 Task: Create in the project BeaconWorks and in the Backlog issue 'Implement a new feature to allow for advanced search capabilities' a child issue 'Big data model interpretability and transparency testing and optimization', and assign it to team member softage.4@softage.net. Create in the project BeaconWorks and in the Backlog issue 'Address issues related to data privacy and compliance' a child issue 'Kubernetes cluster network security remediation and testing', and assign it to team member softage.1@softage.net
Action: Mouse moved to (171, 56)
Screenshot: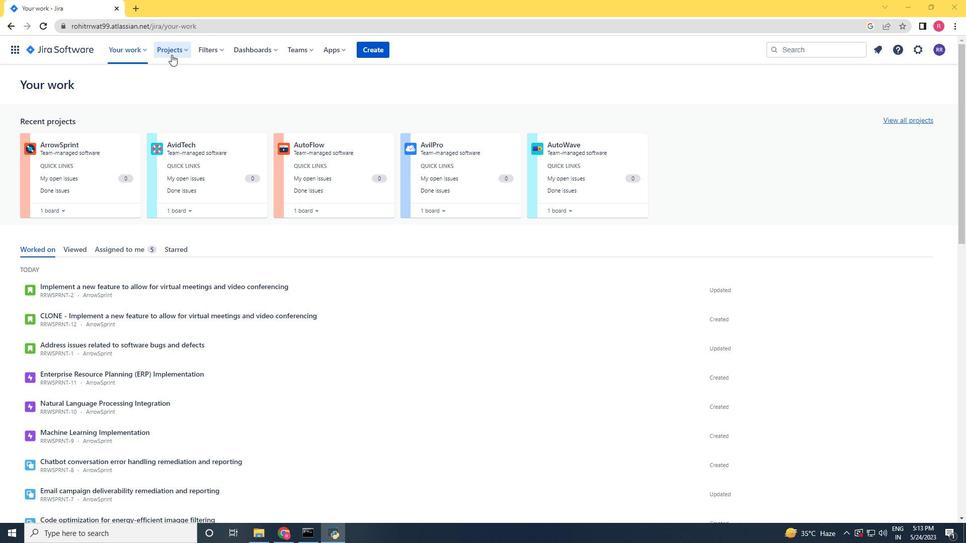 
Action: Mouse pressed left at (171, 56)
Screenshot: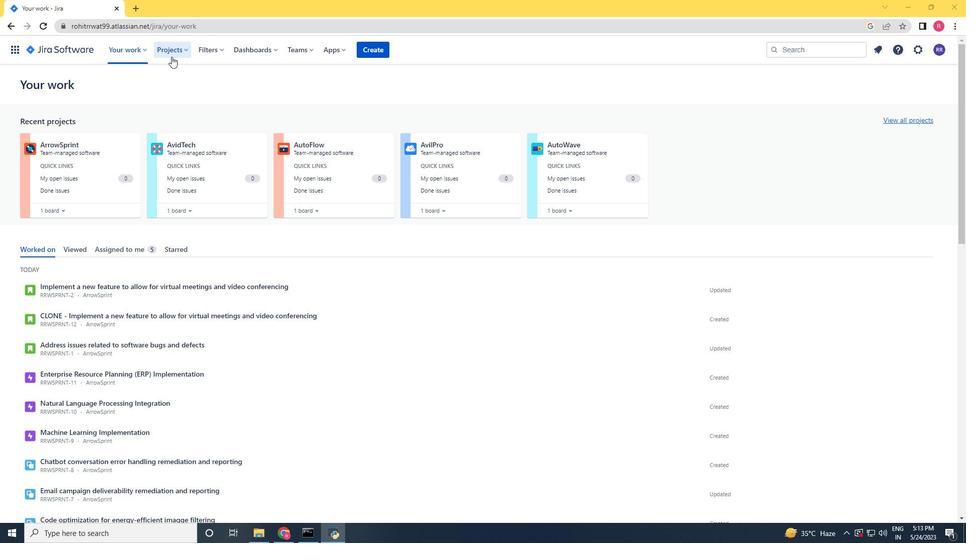 
Action: Mouse moved to (192, 97)
Screenshot: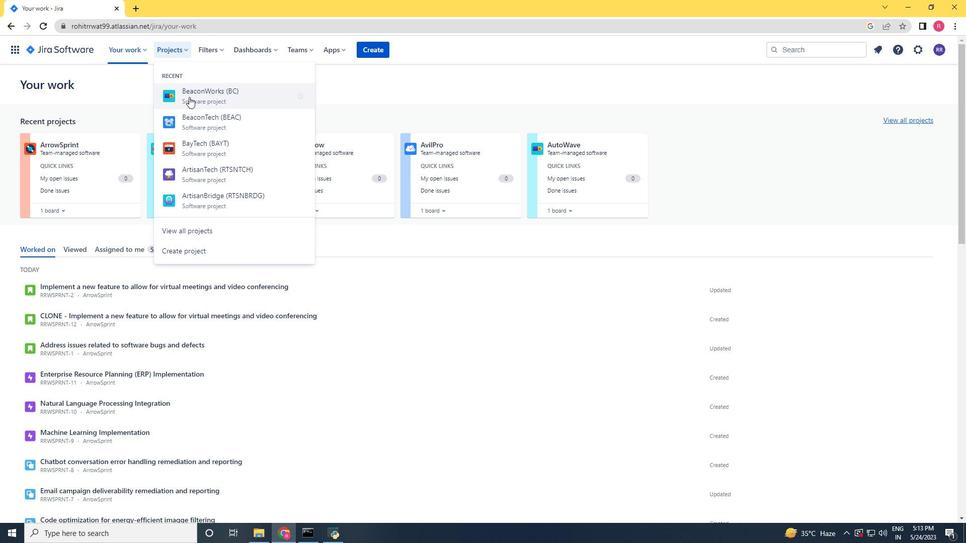 
Action: Mouse pressed left at (192, 97)
Screenshot: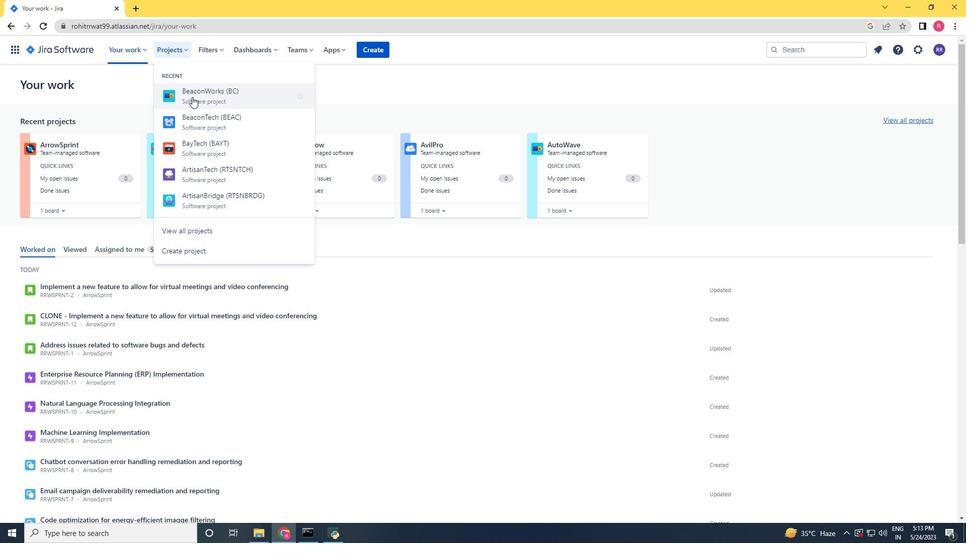 
Action: Mouse moved to (50, 150)
Screenshot: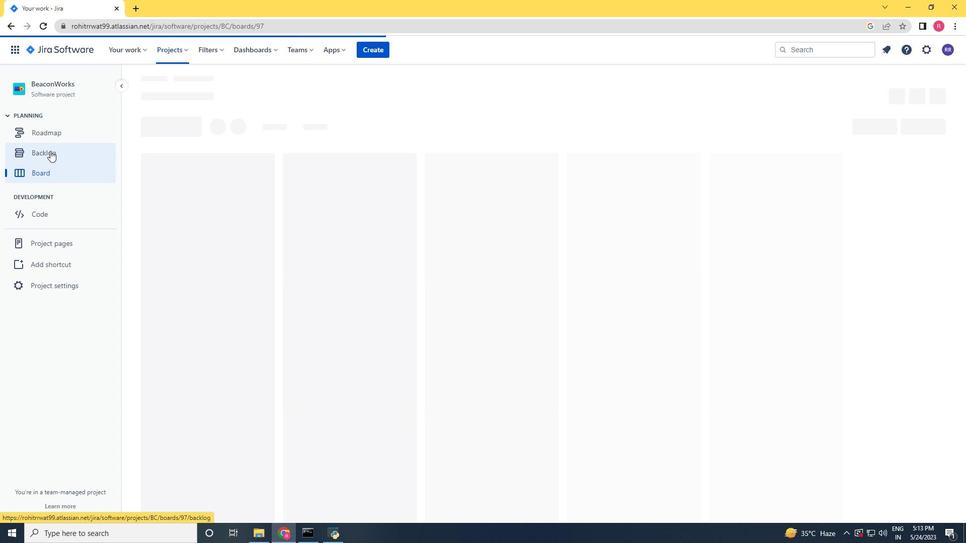 
Action: Mouse pressed left at (50, 150)
Screenshot: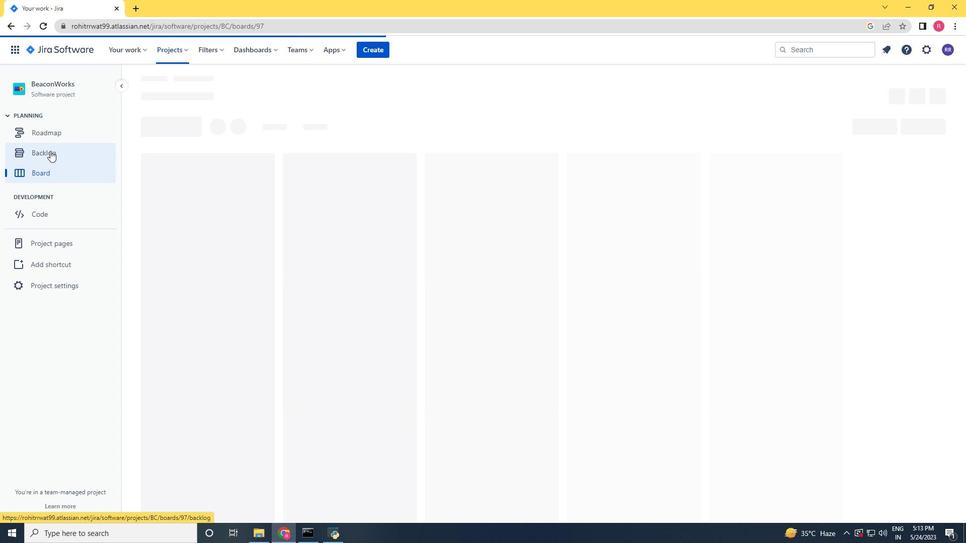 
Action: Mouse moved to (694, 267)
Screenshot: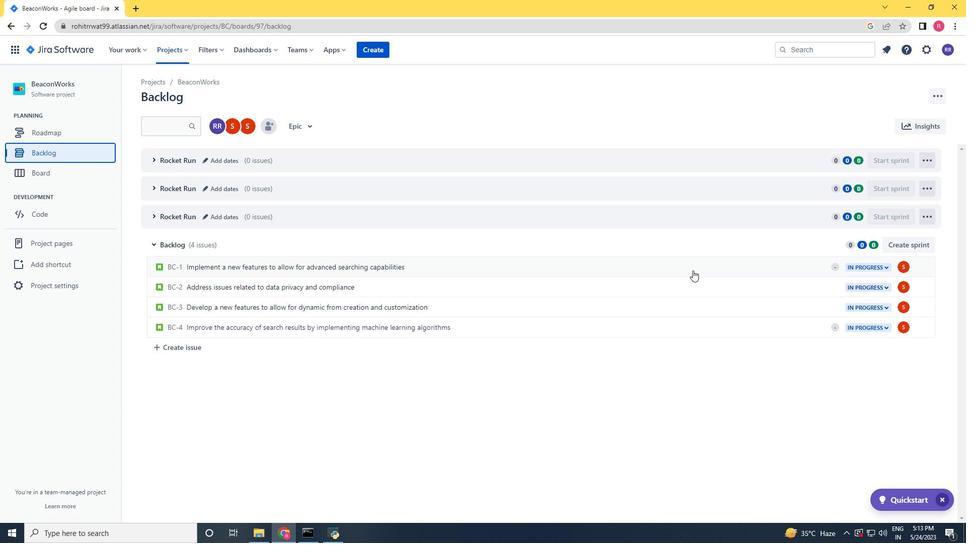 
Action: Mouse pressed left at (694, 267)
Screenshot: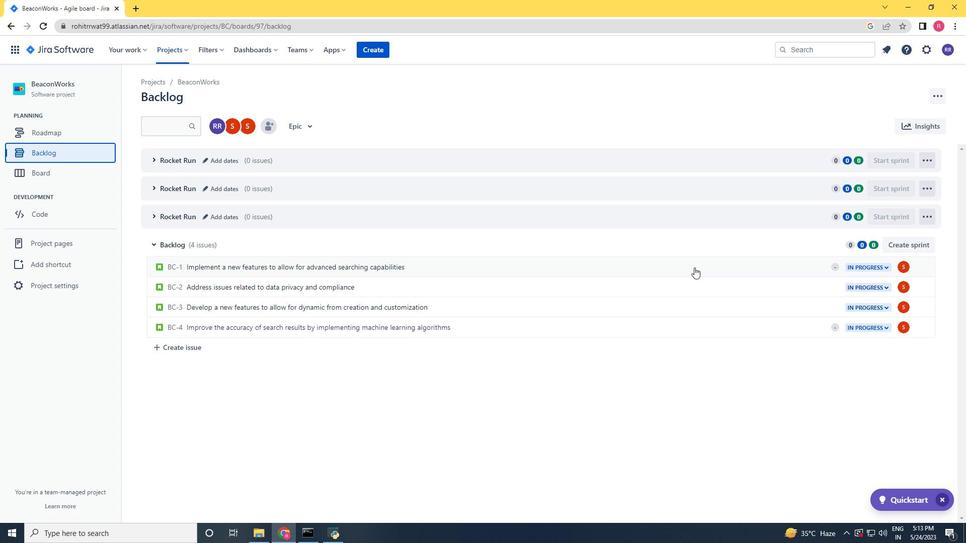 
Action: Mouse moved to (791, 215)
Screenshot: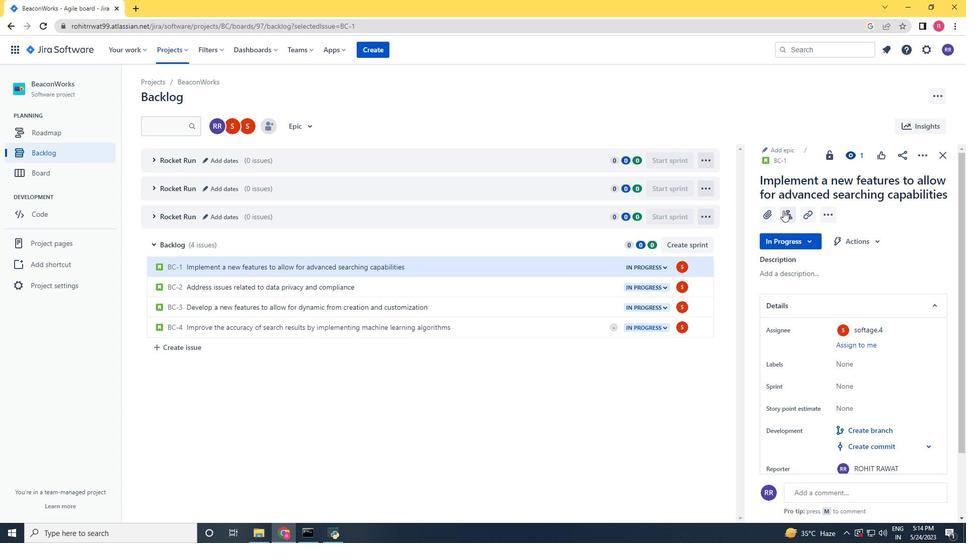 
Action: Mouse pressed left at (791, 215)
Screenshot: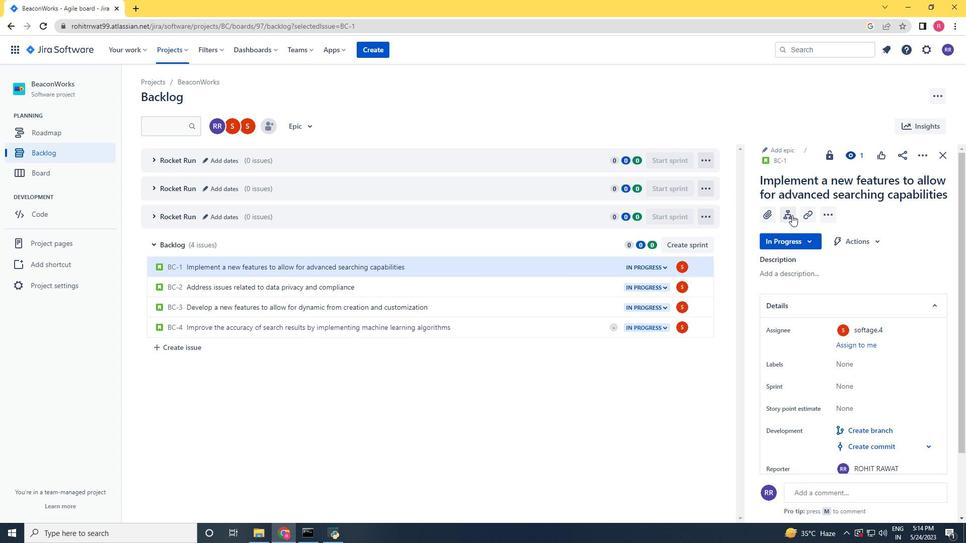 
Action: Key pressed <Key.shift>Big<Key.space>data<Key.space>
Screenshot: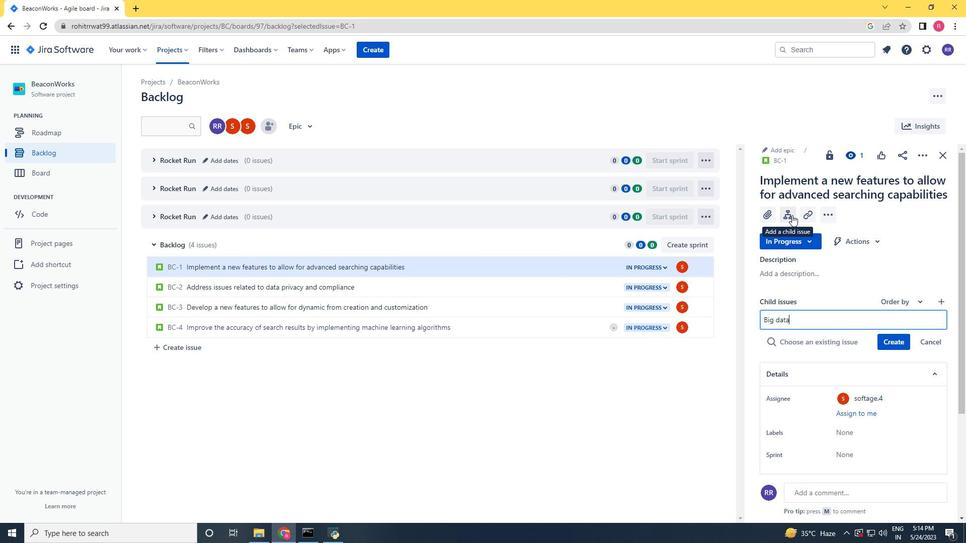 
Action: Mouse moved to (781, 118)
Screenshot: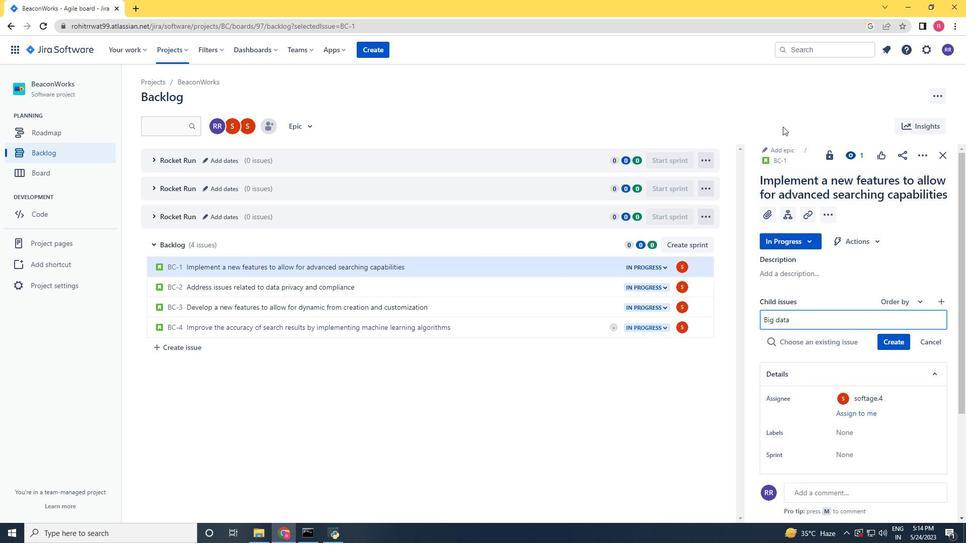 
Action: Key pressed model<Key.space>interpretability<Key.space>and<Key.space>transparency<Key.space>testing<Key.space>and<Key.space>optimixzation<Key.backspace><Key.backspace><Key.backspace><Key.backspace><Key.backspace><Key.backspace><Key.backspace>zation<Key.space><Key.enter>
Screenshot: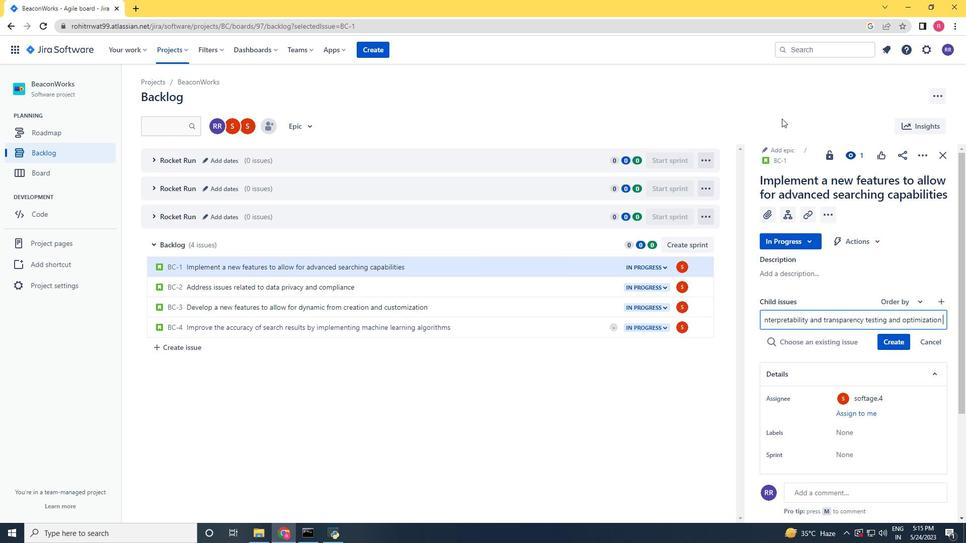 
Action: Mouse moved to (582, 291)
Screenshot: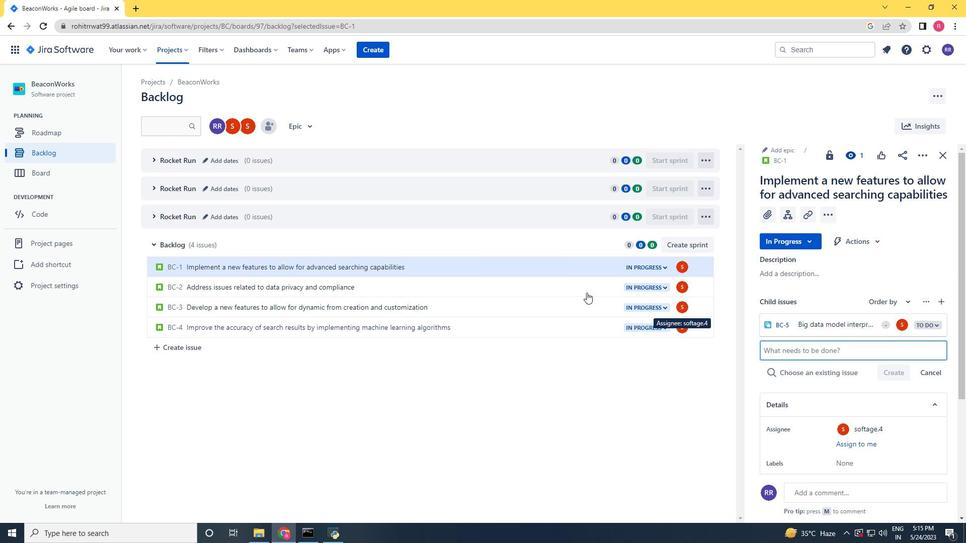 
Action: Mouse pressed left at (582, 291)
Screenshot: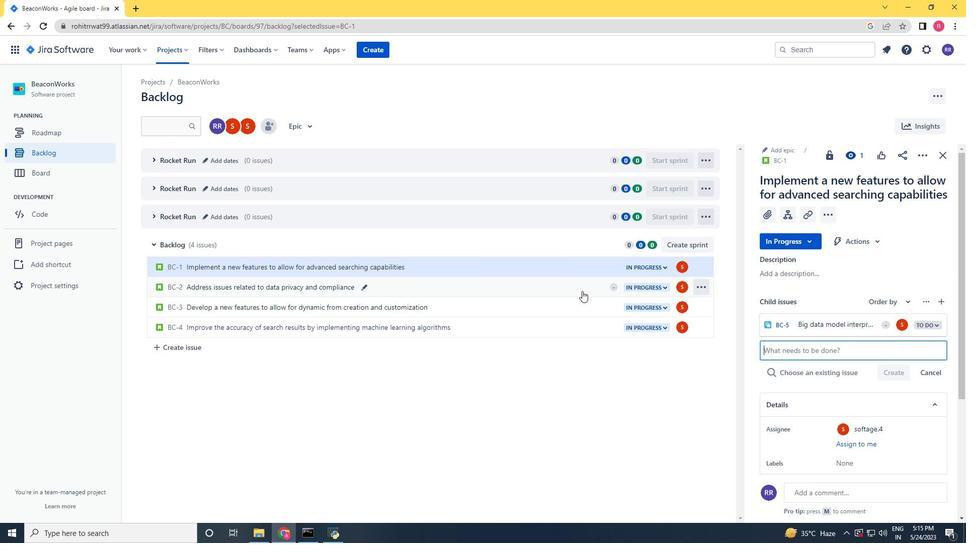 
Action: Mouse moved to (785, 219)
Screenshot: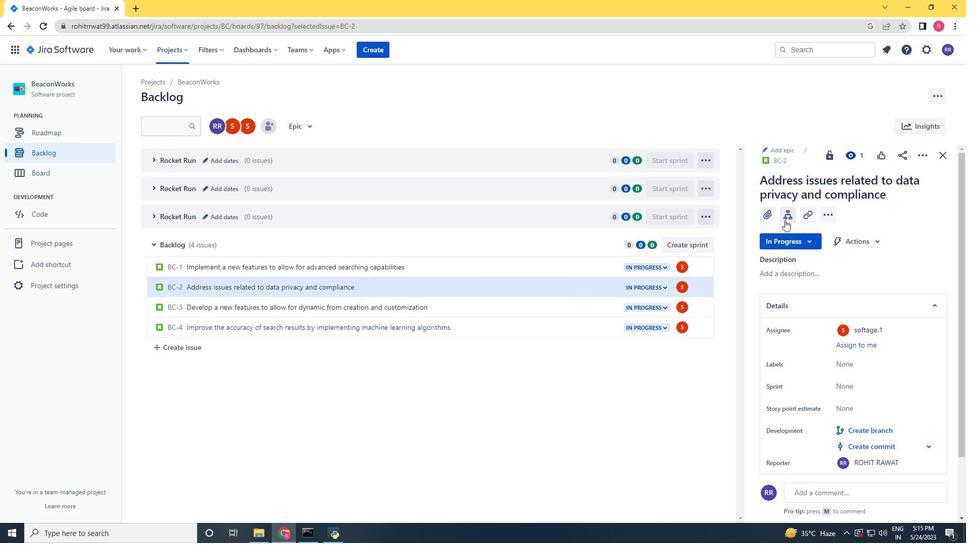 
Action: Mouse pressed left at (785, 219)
Screenshot: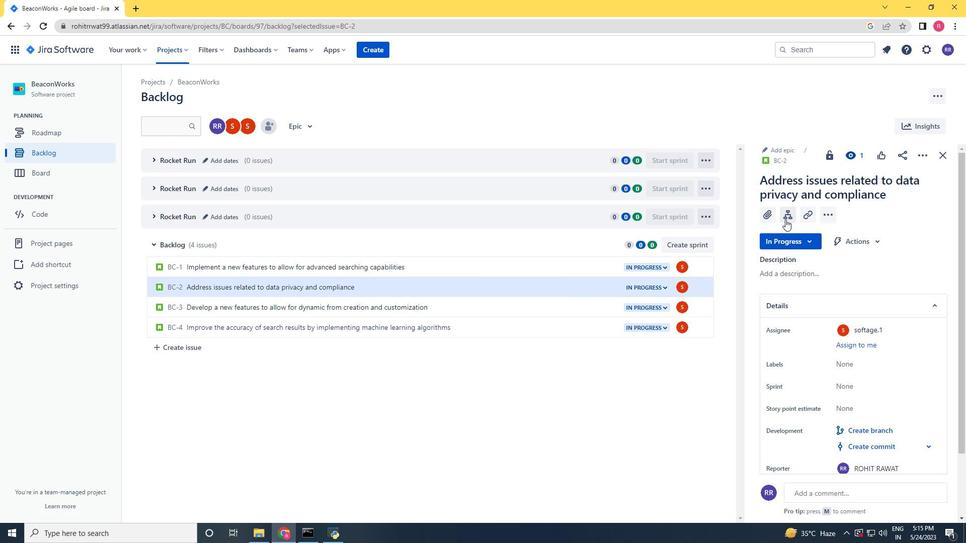 
Action: Key pressed <Key.shift>Kubernetes<Key.space>cluster<Key.space>networl<Key.backspace>k<Key.space><Key.space>security<Key.space>remedition<Key.space>and<Key.space>testing<Key.left><Key.left><Key.left><Key.left><Key.left><Key.left><Key.left><Key.left><Key.left><Key.left><Key.left><Key.left><Key.left><Key.left><Key.left><Key.left><Key.left><Key.left><Key.left><Key.right><Key.right><Key.right>a<Key.right><Key.right><Key.right><Key.right><Key.right><Key.right><Key.right><Key.right><Key.right><Key.right><Key.right><Key.right><Key.right><Key.right><Key.right><Key.right><Key.right><Key.right><Key.right><Key.right><Key.right><Key.right><Key.right><Key.right><Key.right><Key.right><Key.enter>
Screenshot: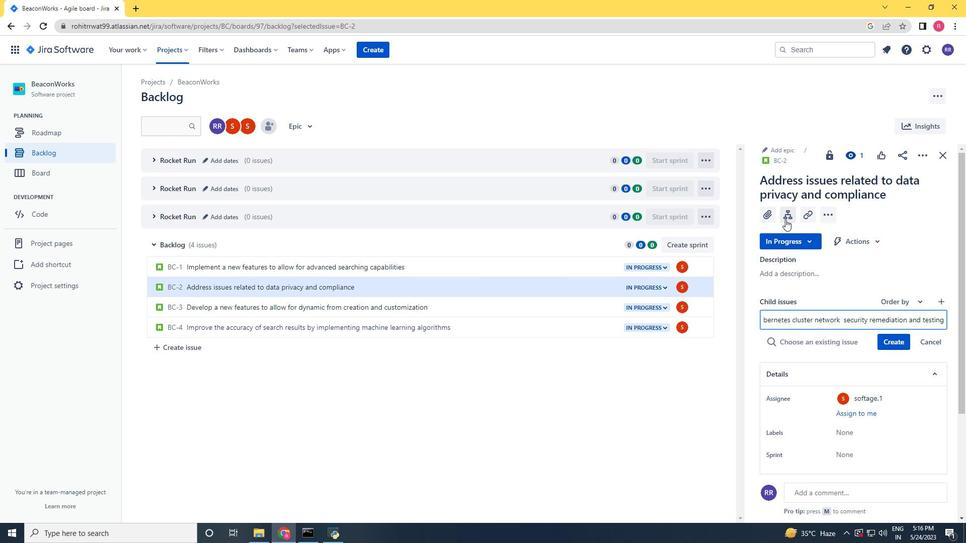 
Action: Mouse moved to (903, 324)
Screenshot: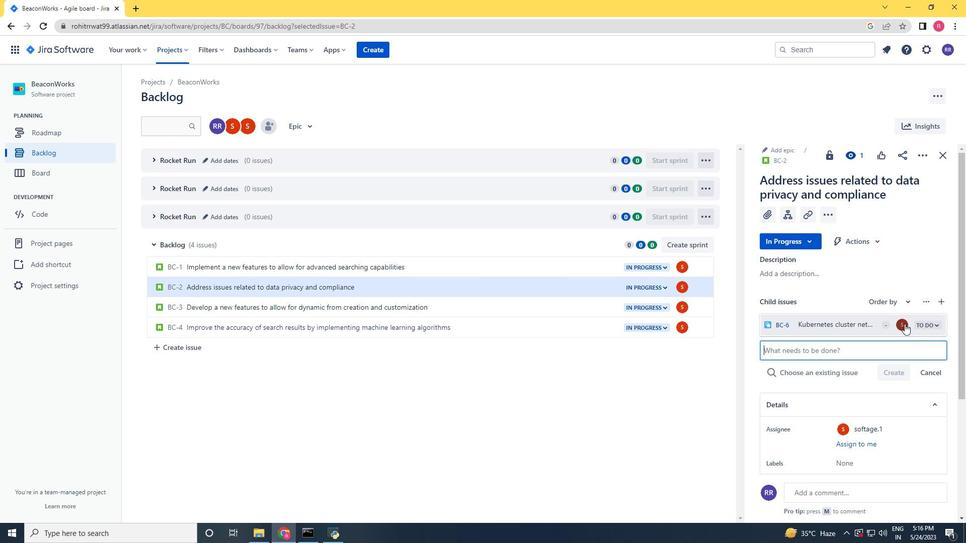 
Action: Mouse pressed left at (903, 324)
Screenshot: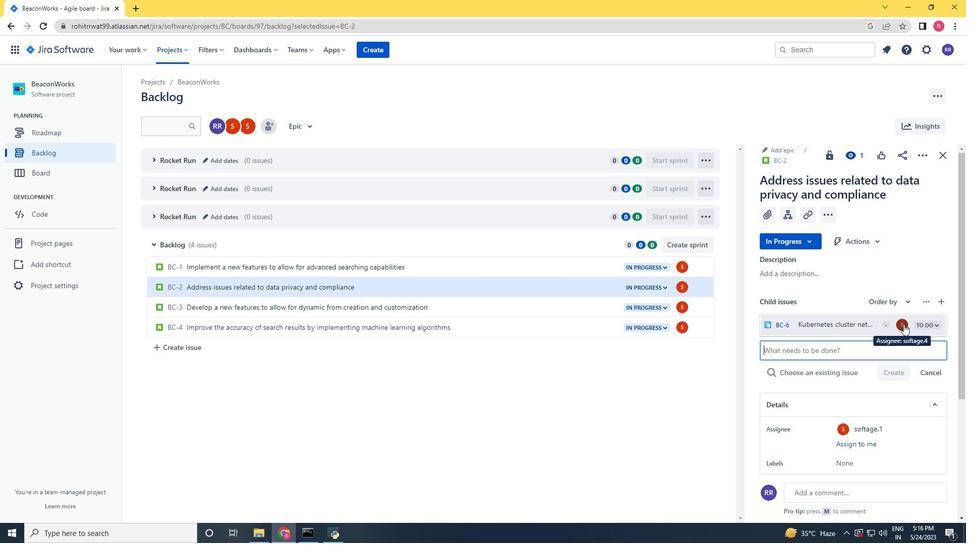 
Action: Key pressed softage.1<Key.shift>@sog<Key.backspace>ftage.net
Screenshot: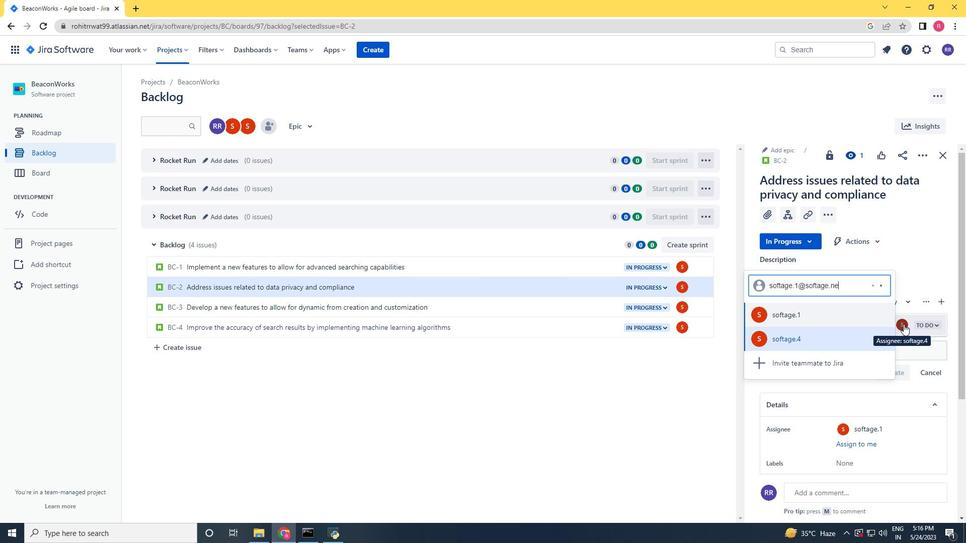 
Action: Mouse moved to (814, 333)
Screenshot: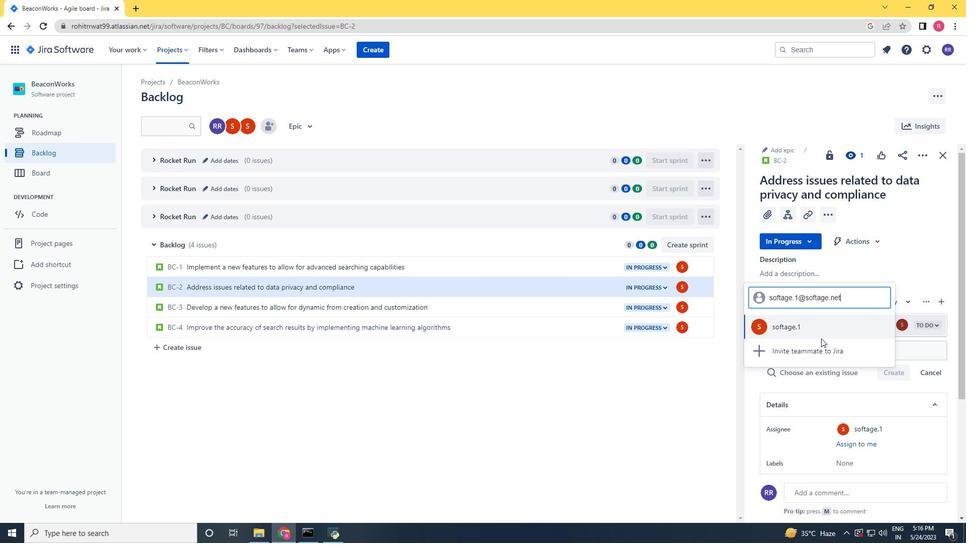 
Action: Mouse pressed left at (814, 333)
Screenshot: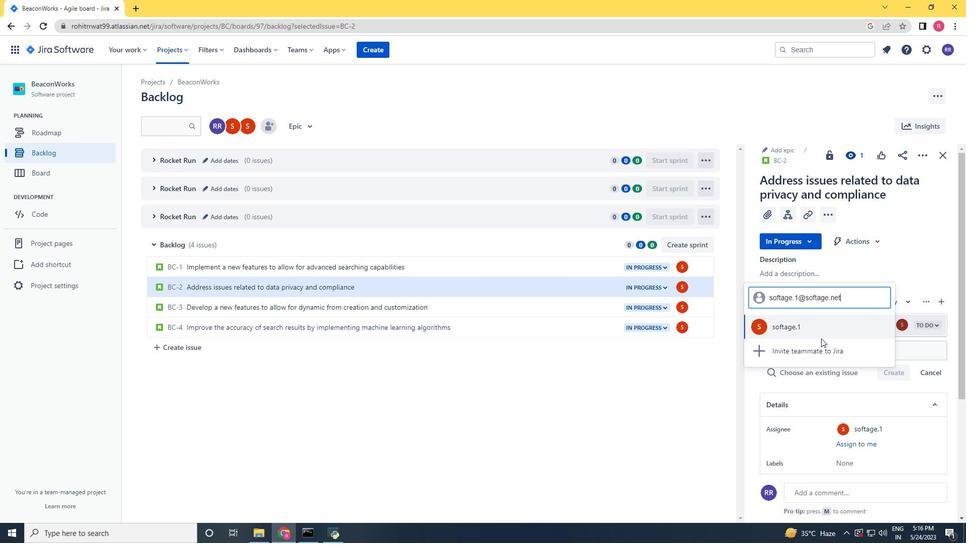 
Action: Mouse moved to (581, 470)
Screenshot: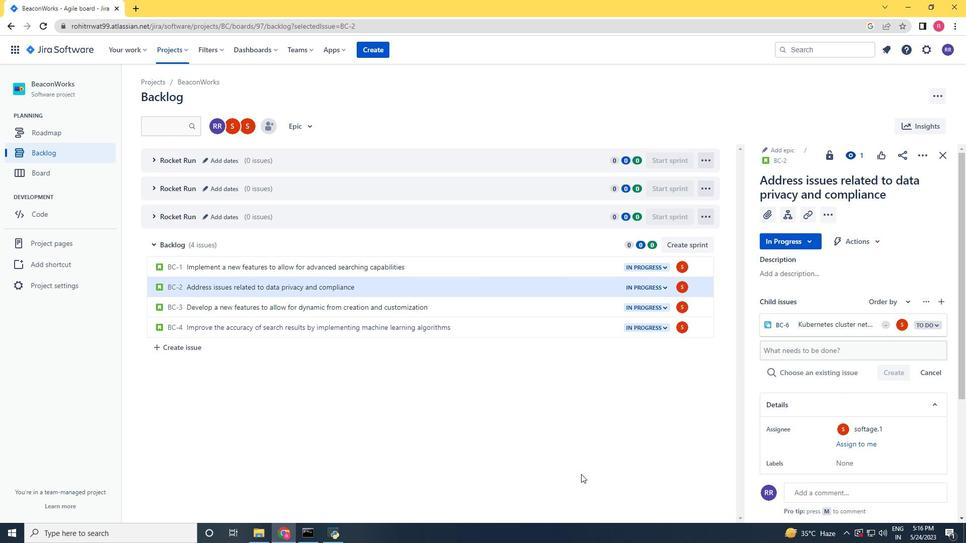 
Action: Mouse scrolled (581, 471) with delta (0, 0)
Screenshot: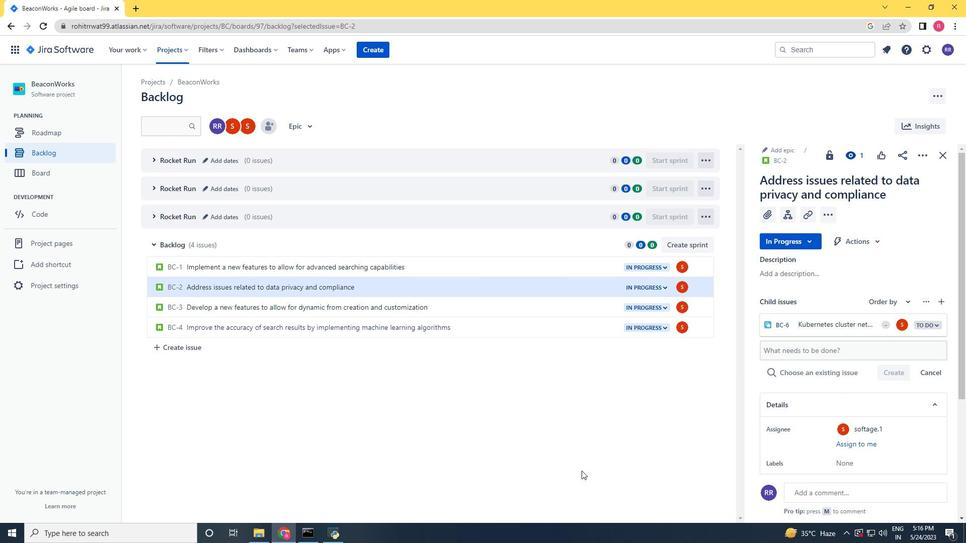 
Action: Mouse scrolled (581, 471) with delta (0, 0)
Screenshot: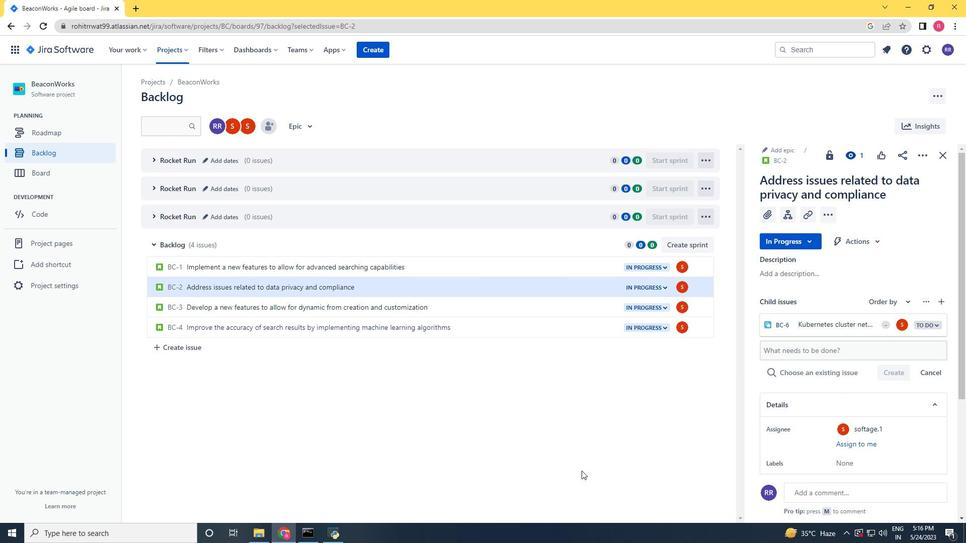 
Action: Mouse scrolled (581, 471) with delta (0, 0)
Screenshot: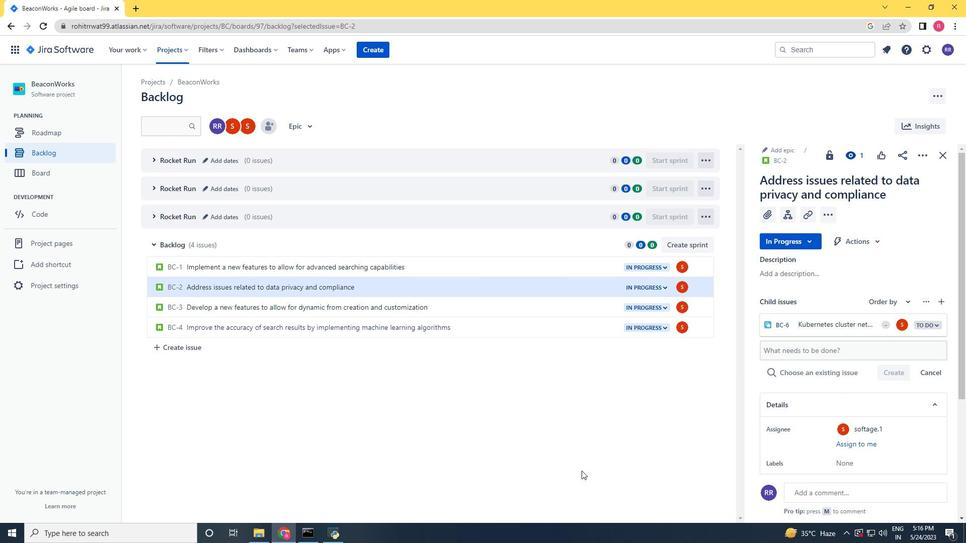 
